 Task: Enable public transport information for Tiny home in lac-Beauport, Quebec, Canada.
Action: Mouse moved to (406, 117)
Screenshot: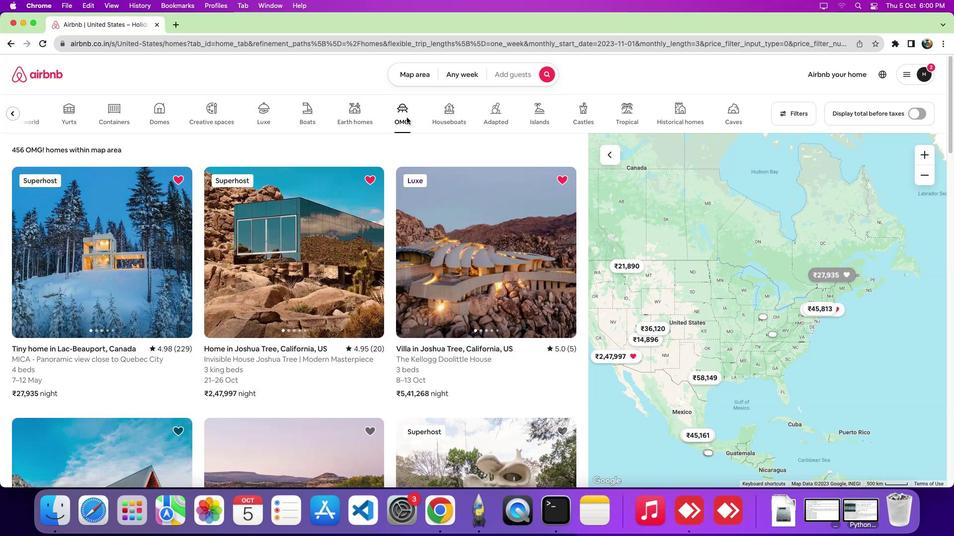 
Action: Mouse pressed left at (406, 117)
Screenshot: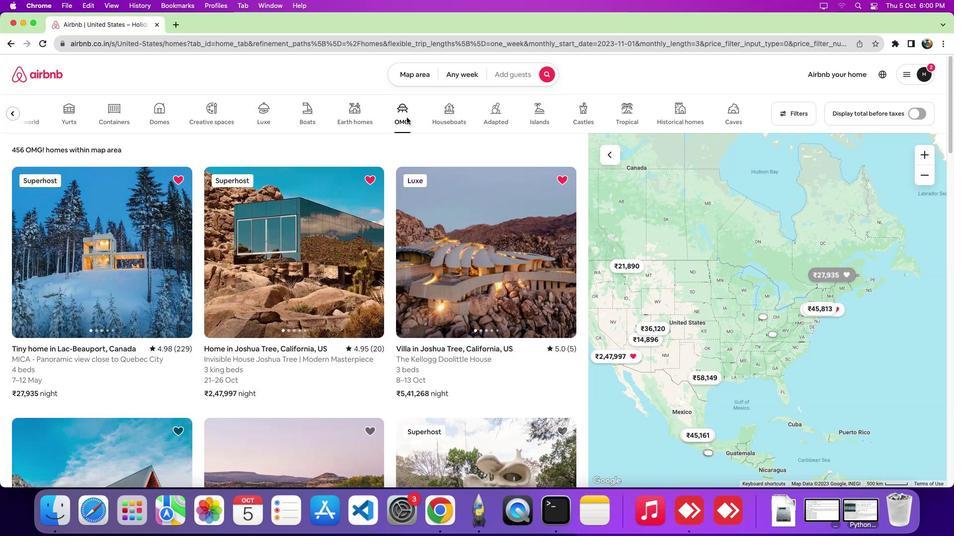 
Action: Mouse moved to (158, 232)
Screenshot: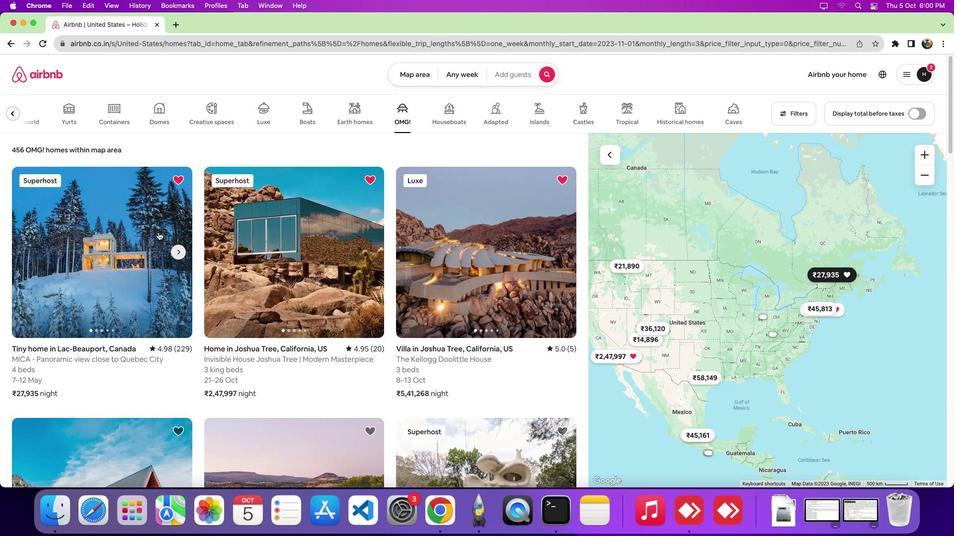 
Action: Mouse pressed left at (158, 232)
Screenshot: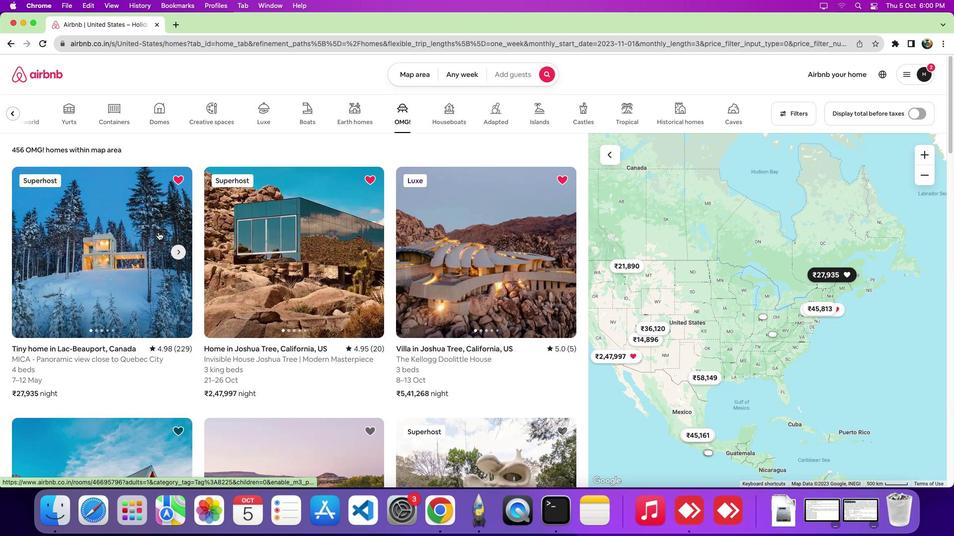 
Action: Mouse moved to (577, 242)
Screenshot: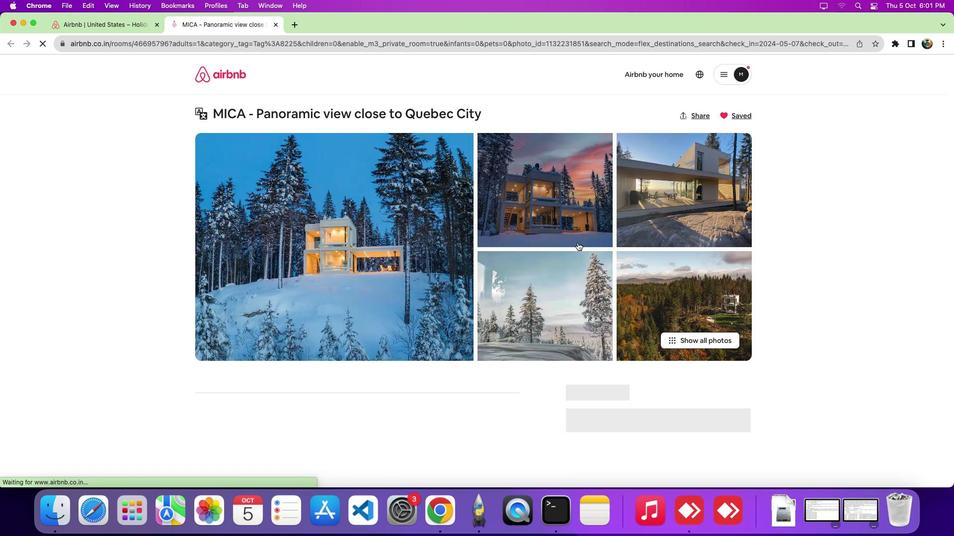 
Action: Mouse scrolled (577, 242) with delta (0, 0)
Screenshot: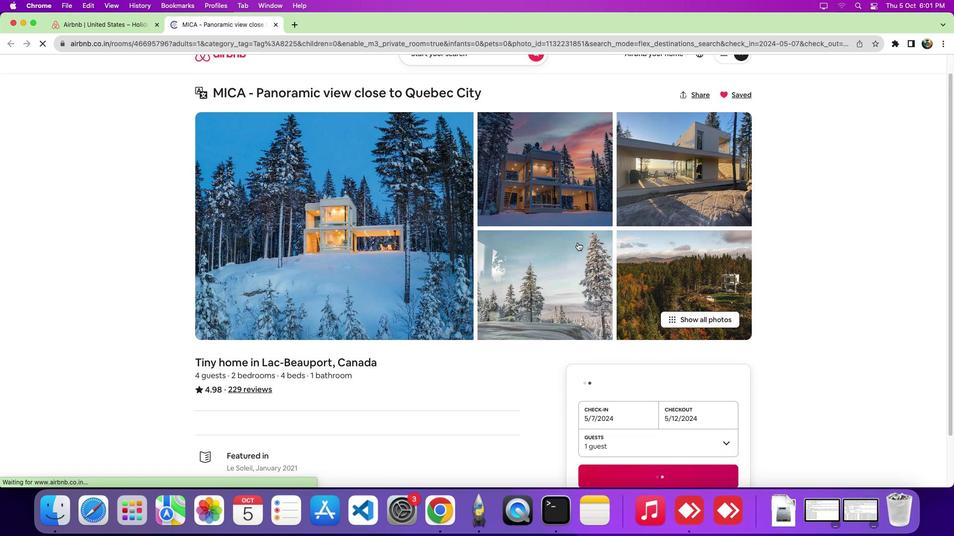 
Action: Mouse scrolled (577, 242) with delta (0, 0)
Screenshot: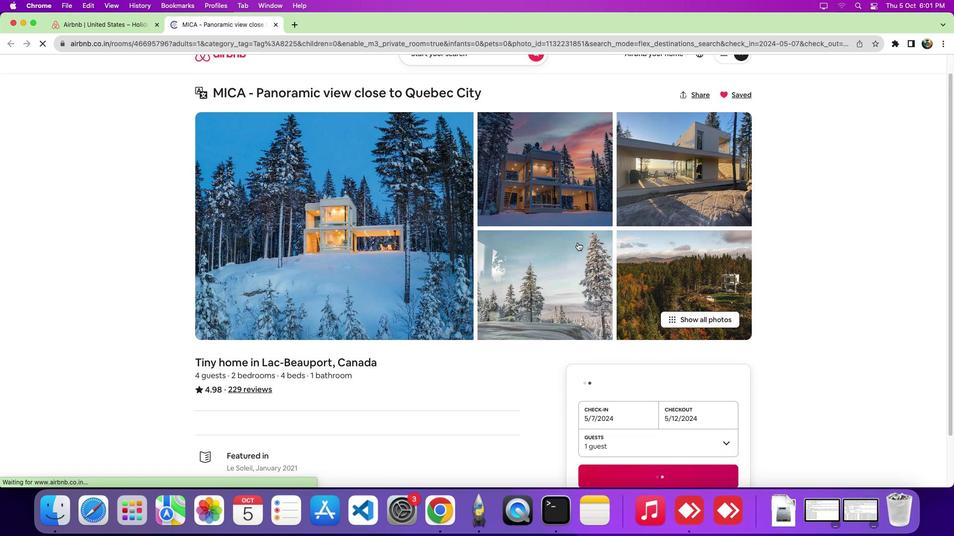 
Action: Mouse scrolled (577, 242) with delta (0, -4)
Screenshot: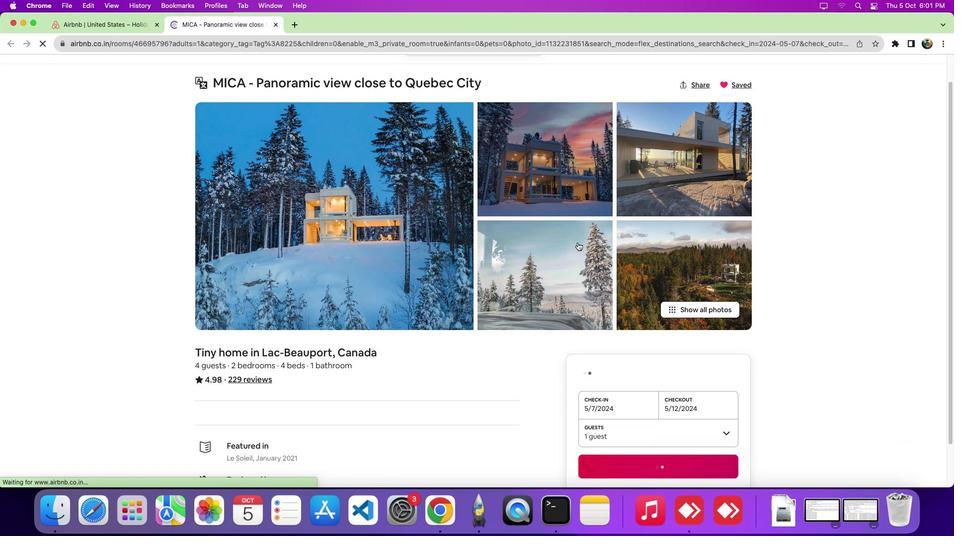 
Action: Mouse scrolled (577, 242) with delta (0, -6)
Screenshot: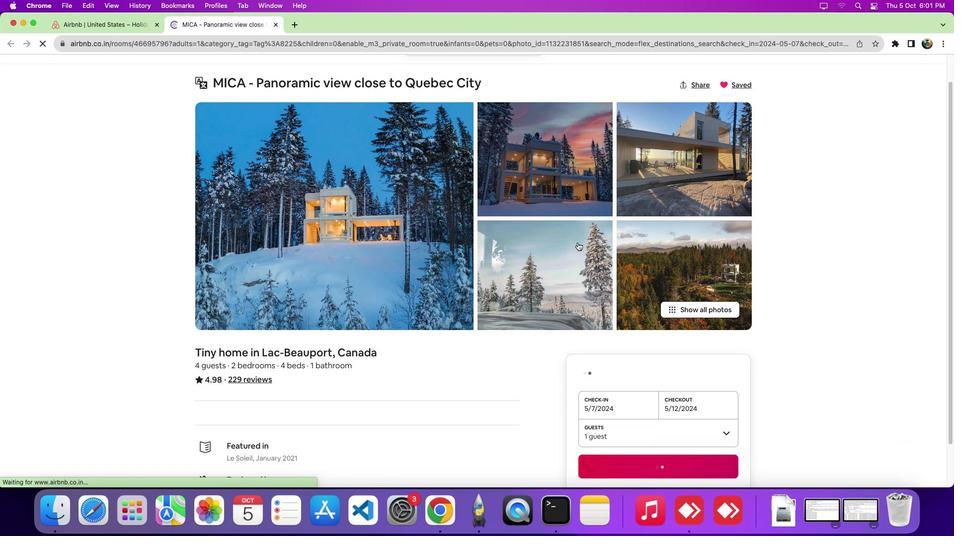 
Action: Mouse scrolled (577, 242) with delta (0, -7)
Screenshot: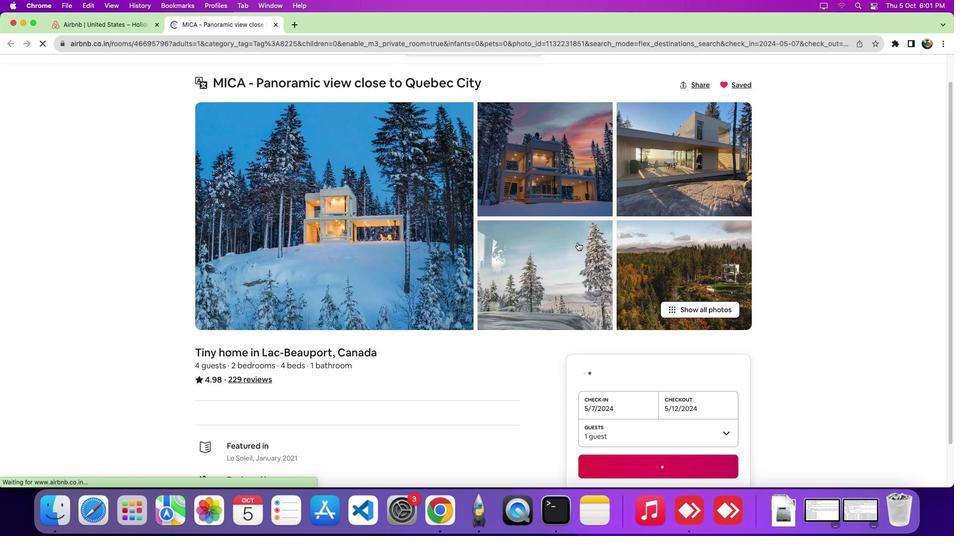 
Action: Mouse scrolled (577, 242) with delta (0, -8)
Screenshot: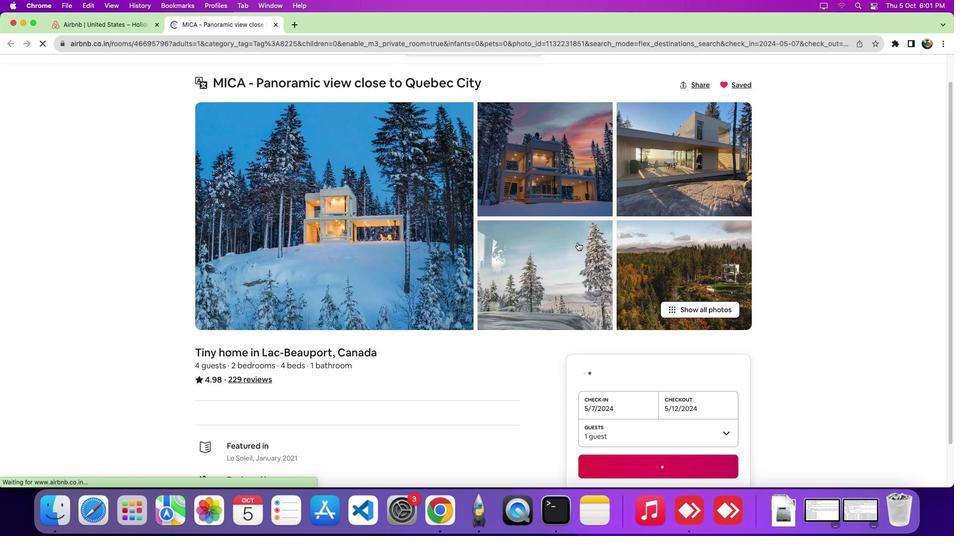 
Action: Mouse scrolled (577, 242) with delta (0, 0)
Screenshot: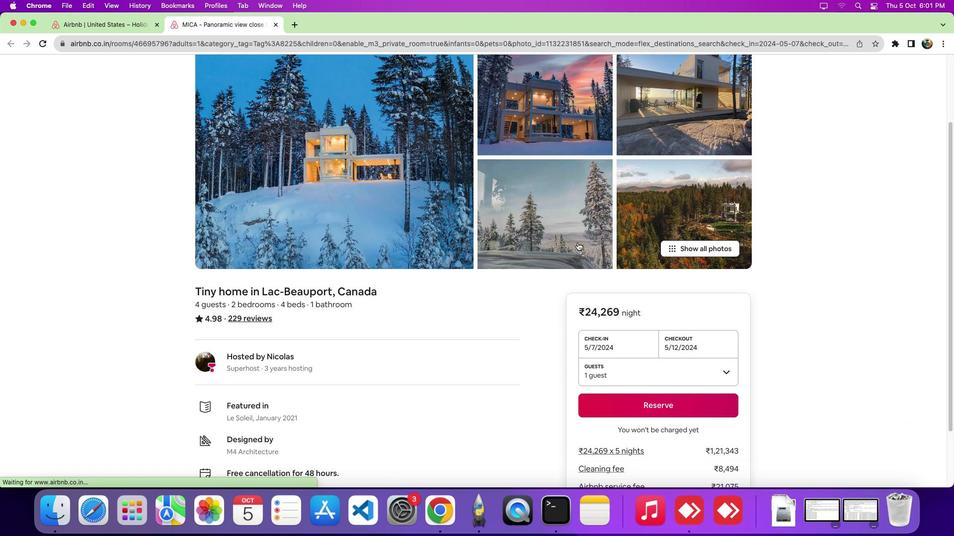
Action: Mouse scrolled (577, 242) with delta (0, 0)
Screenshot: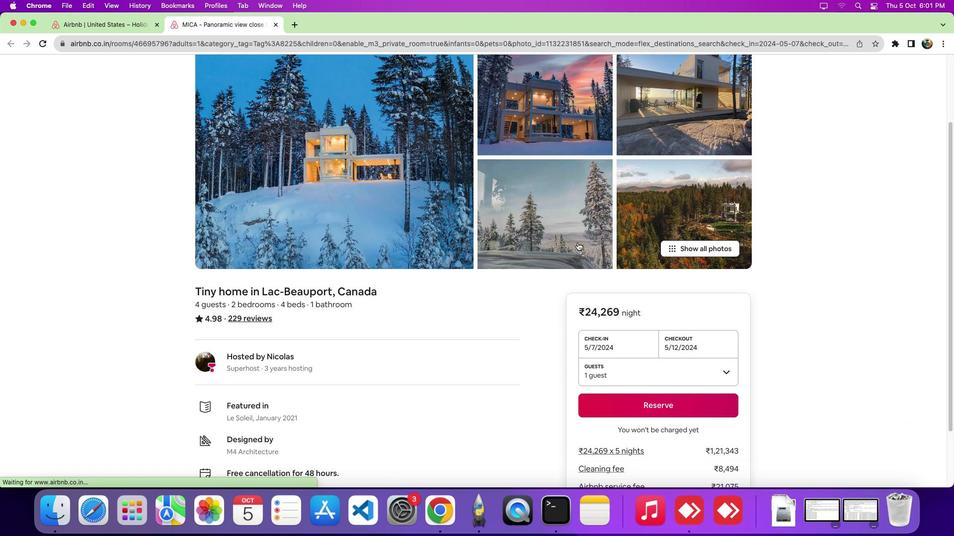 
Action: Mouse scrolled (577, 242) with delta (0, -4)
Screenshot: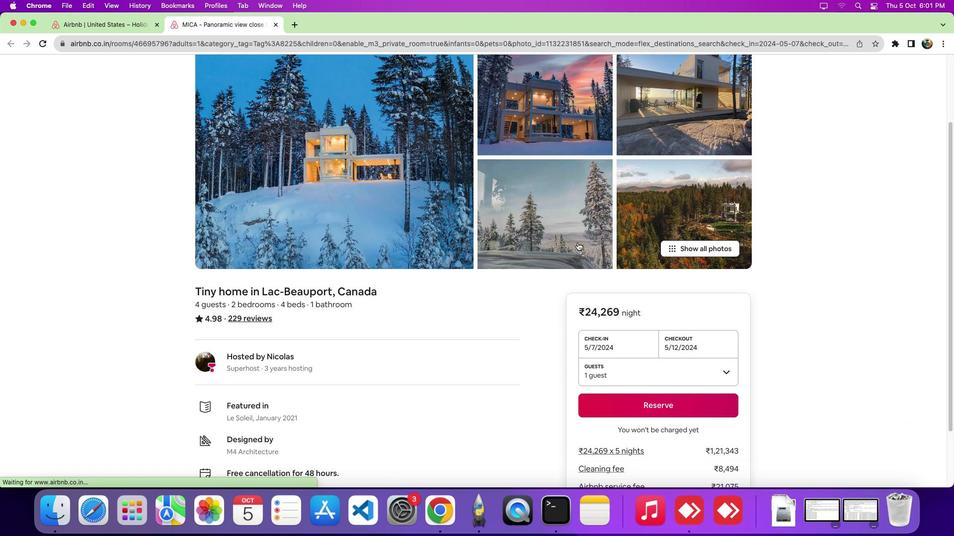 
Action: Mouse scrolled (577, 242) with delta (0, -6)
Screenshot: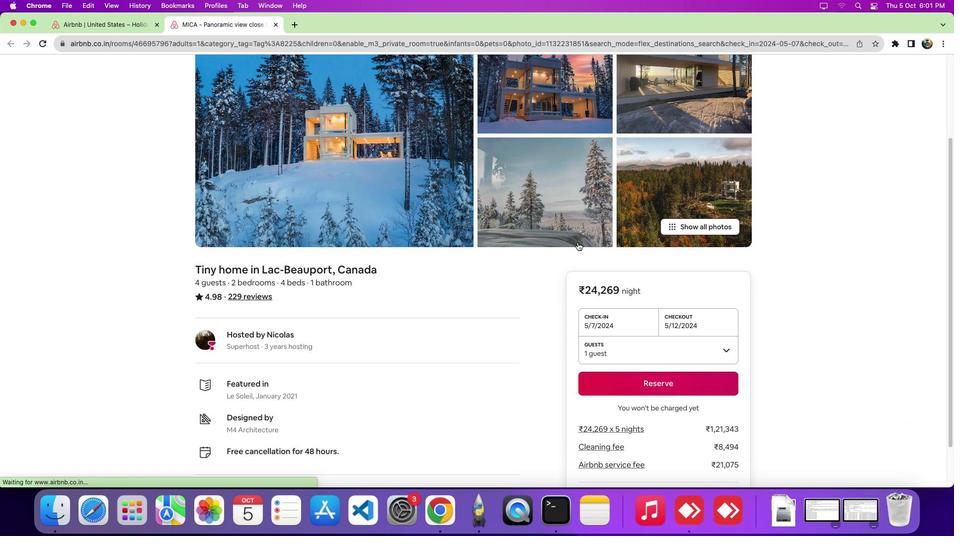 
Action: Mouse scrolled (577, 242) with delta (0, -7)
Screenshot: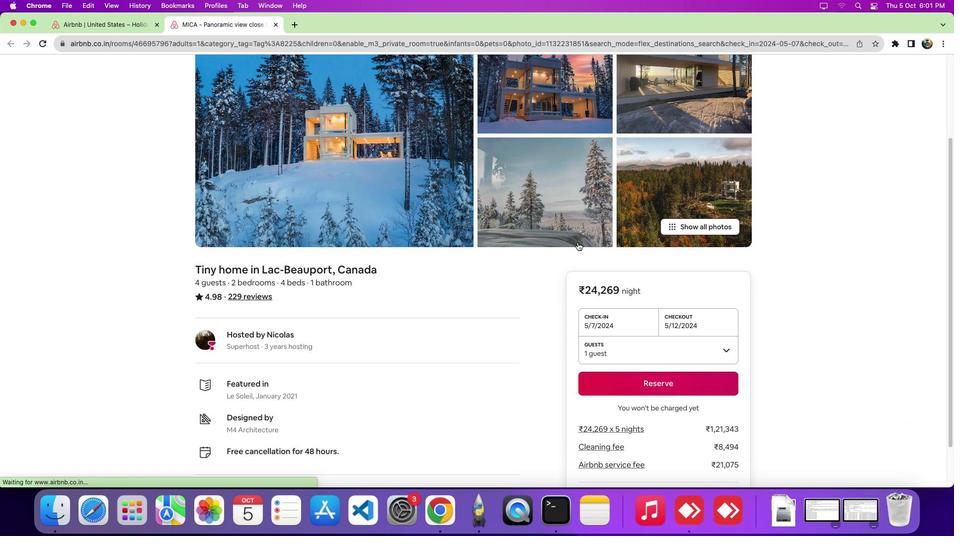 
Action: Mouse scrolled (577, 242) with delta (0, -8)
Screenshot: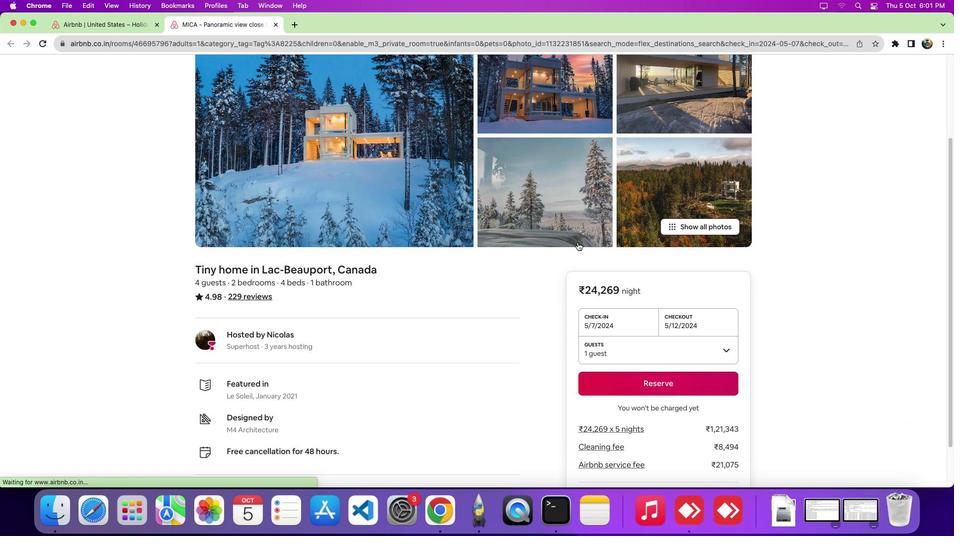 
Action: Mouse scrolled (577, 242) with delta (0, 0)
Screenshot: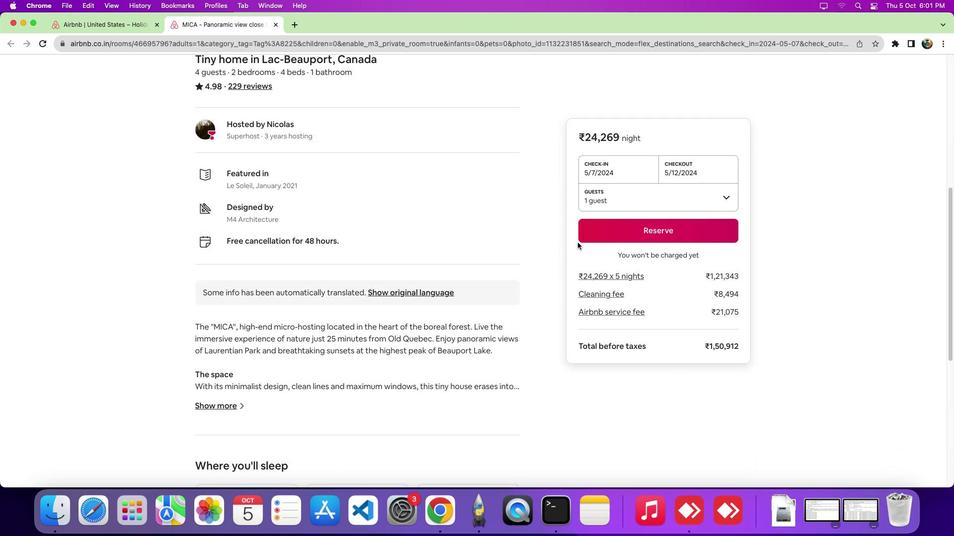 
Action: Mouse scrolled (577, 242) with delta (0, 0)
Screenshot: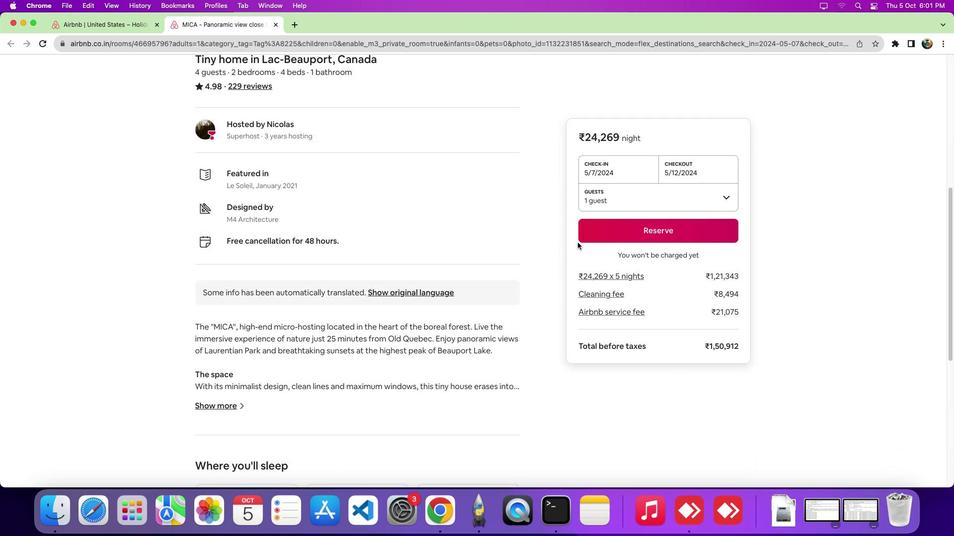 
Action: Mouse scrolled (577, 242) with delta (0, -4)
Screenshot: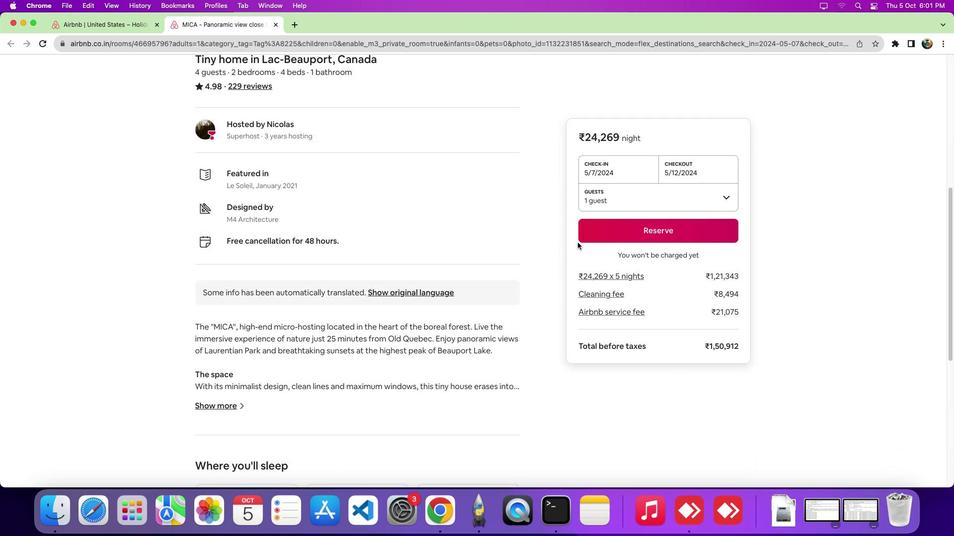 
Action: Mouse scrolled (577, 242) with delta (0, -6)
Screenshot: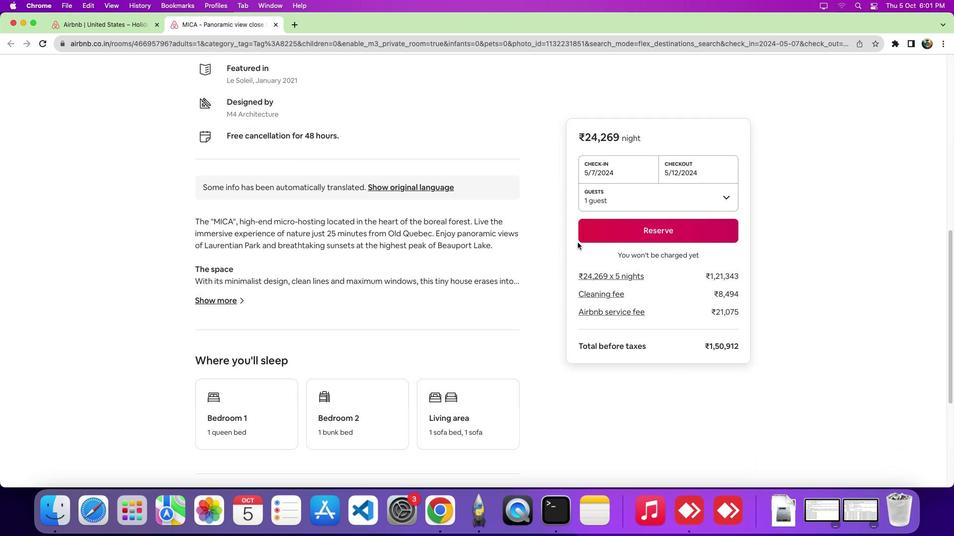 
Action: Mouse scrolled (577, 242) with delta (0, -7)
Screenshot: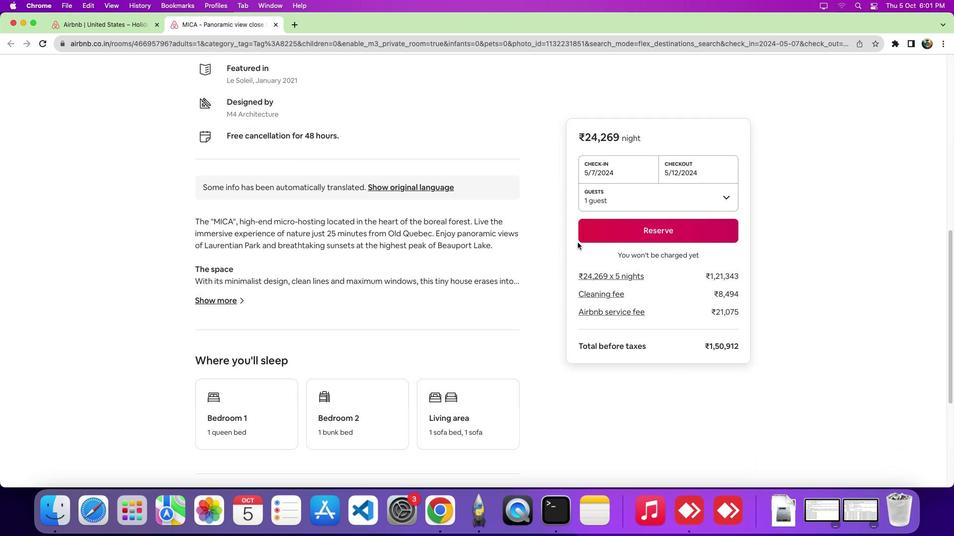 
Action: Mouse scrolled (577, 242) with delta (0, -8)
Screenshot: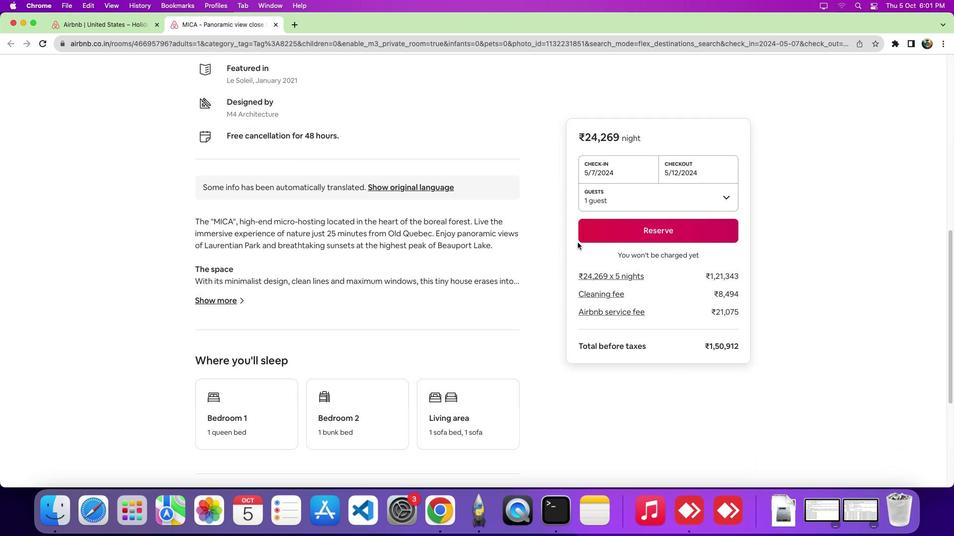 
Action: Mouse scrolled (577, 242) with delta (0, -8)
Screenshot: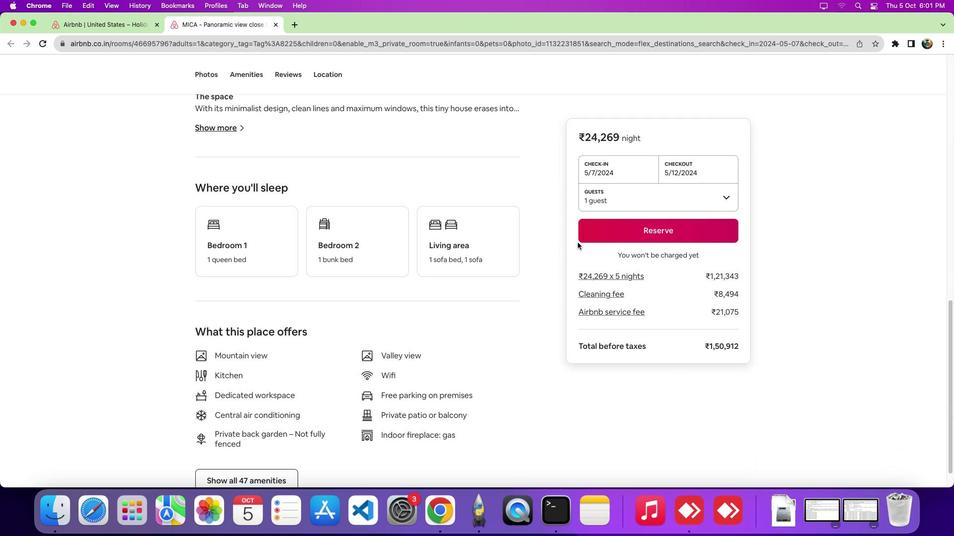 
Action: Mouse moved to (331, 75)
Screenshot: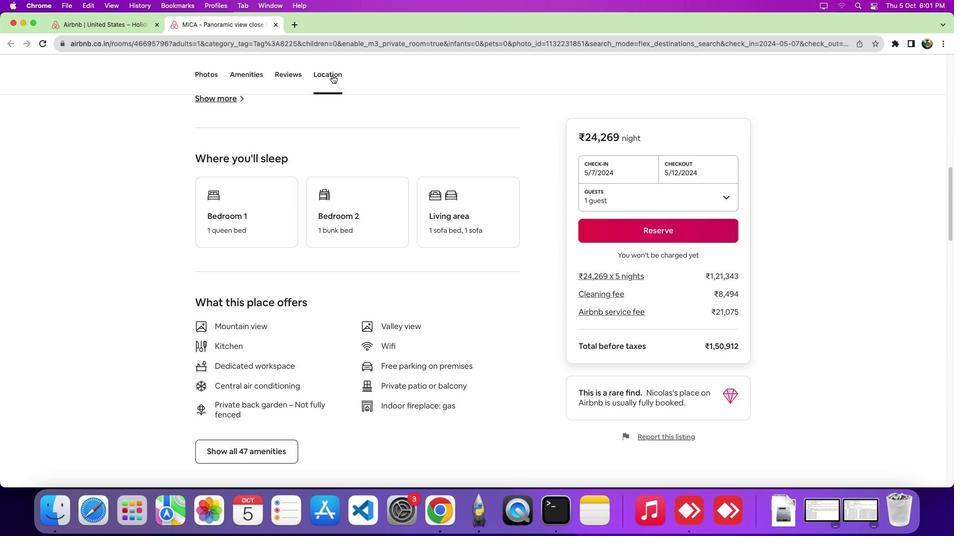
Action: Mouse pressed left at (331, 75)
Screenshot: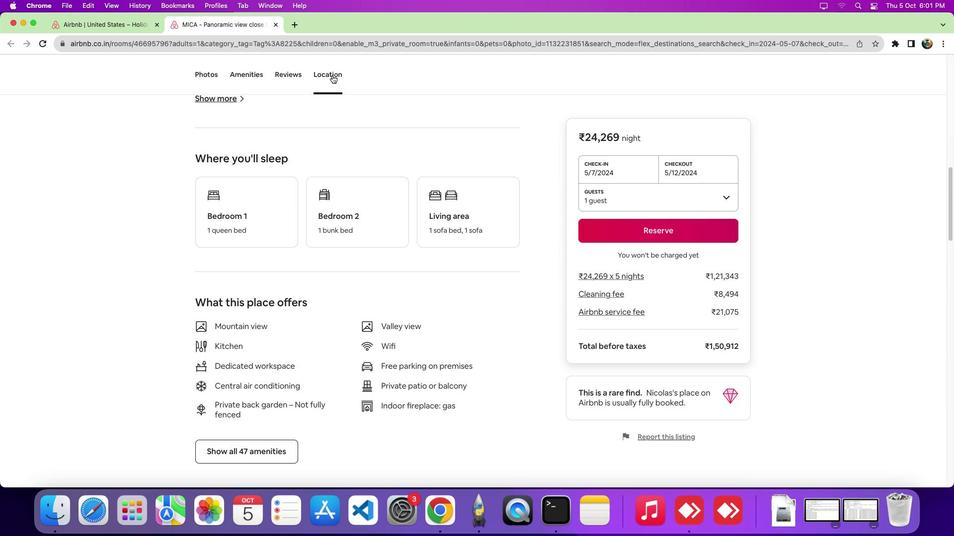 
Action: Mouse moved to (642, 166)
Screenshot: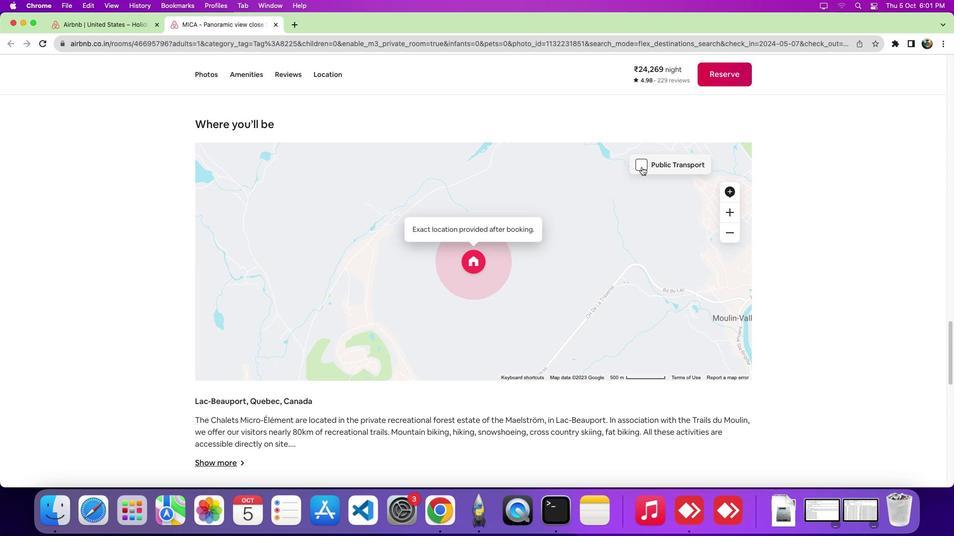 
Action: Mouse pressed left at (642, 166)
Screenshot: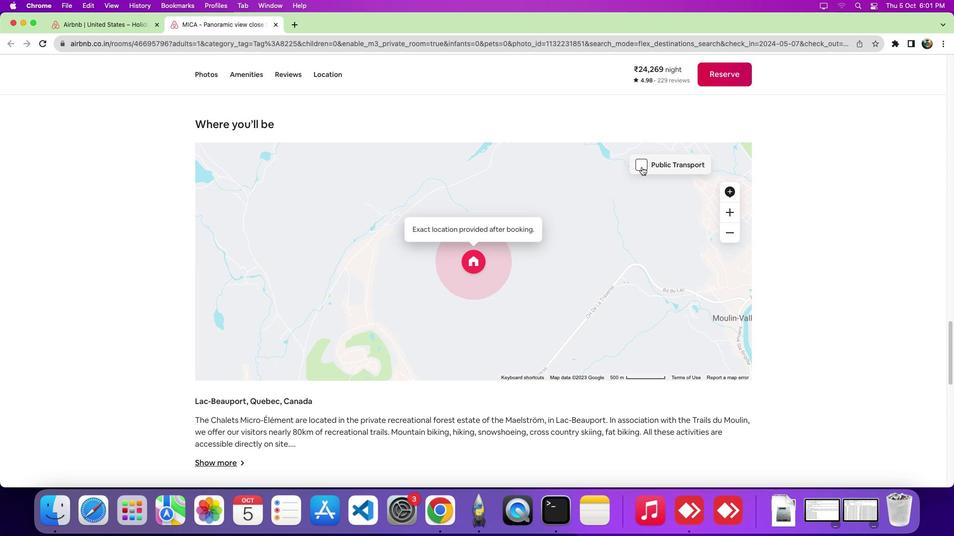
Action: Mouse moved to (642, 166)
Screenshot: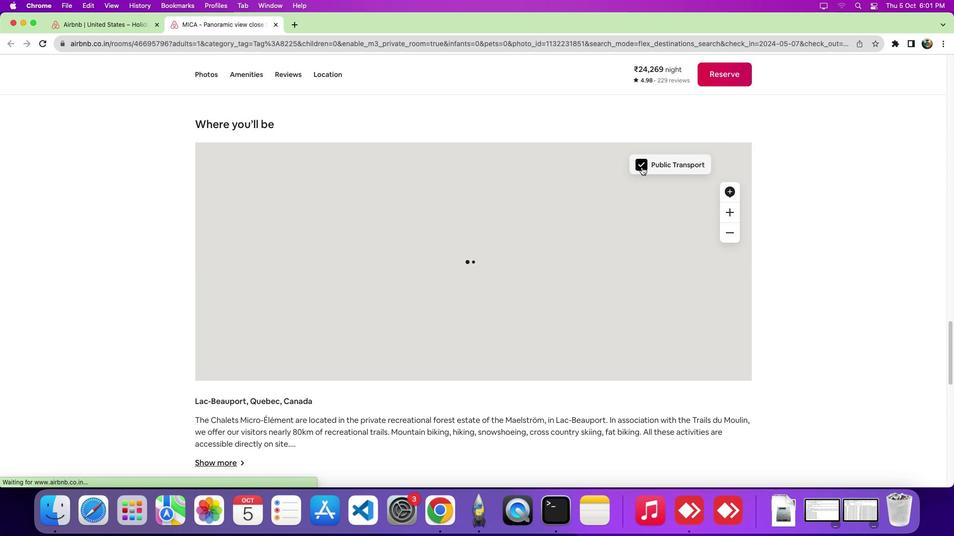 
